 Task: Create a rule from the Agile list, Priority changed -> Complete task in the project AgileAssist if Priority Cleared then Complete Task
Action: Mouse moved to (57, 336)
Screenshot: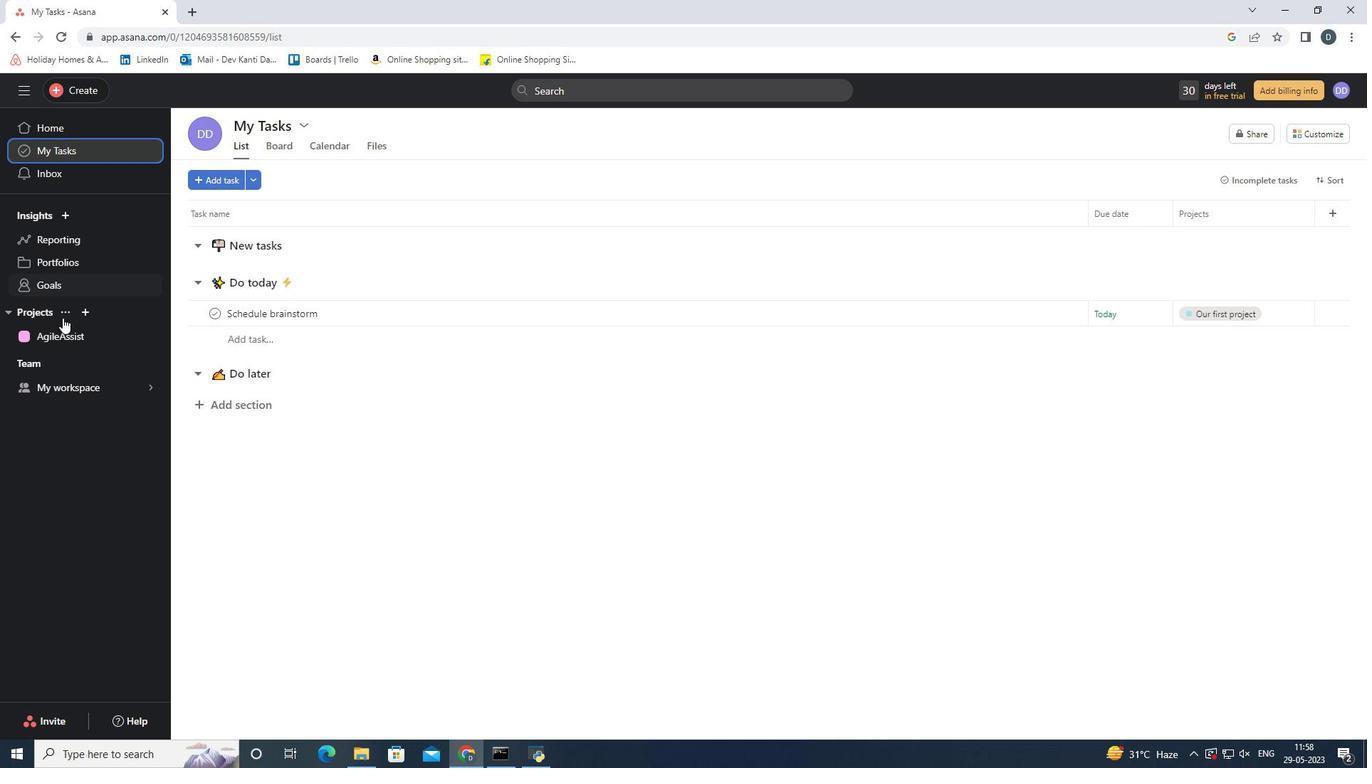 
Action: Mouse pressed left at (57, 336)
Screenshot: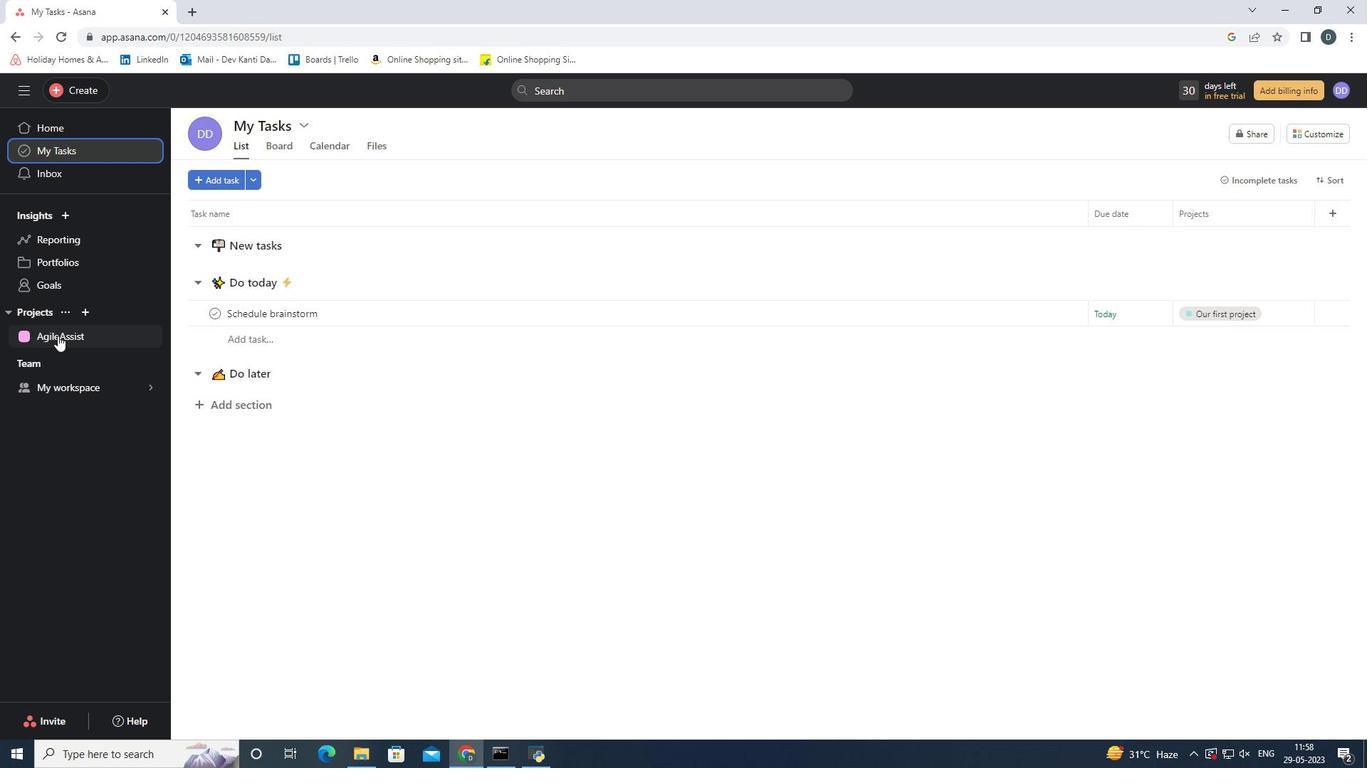 
Action: Mouse moved to (1077, 425)
Screenshot: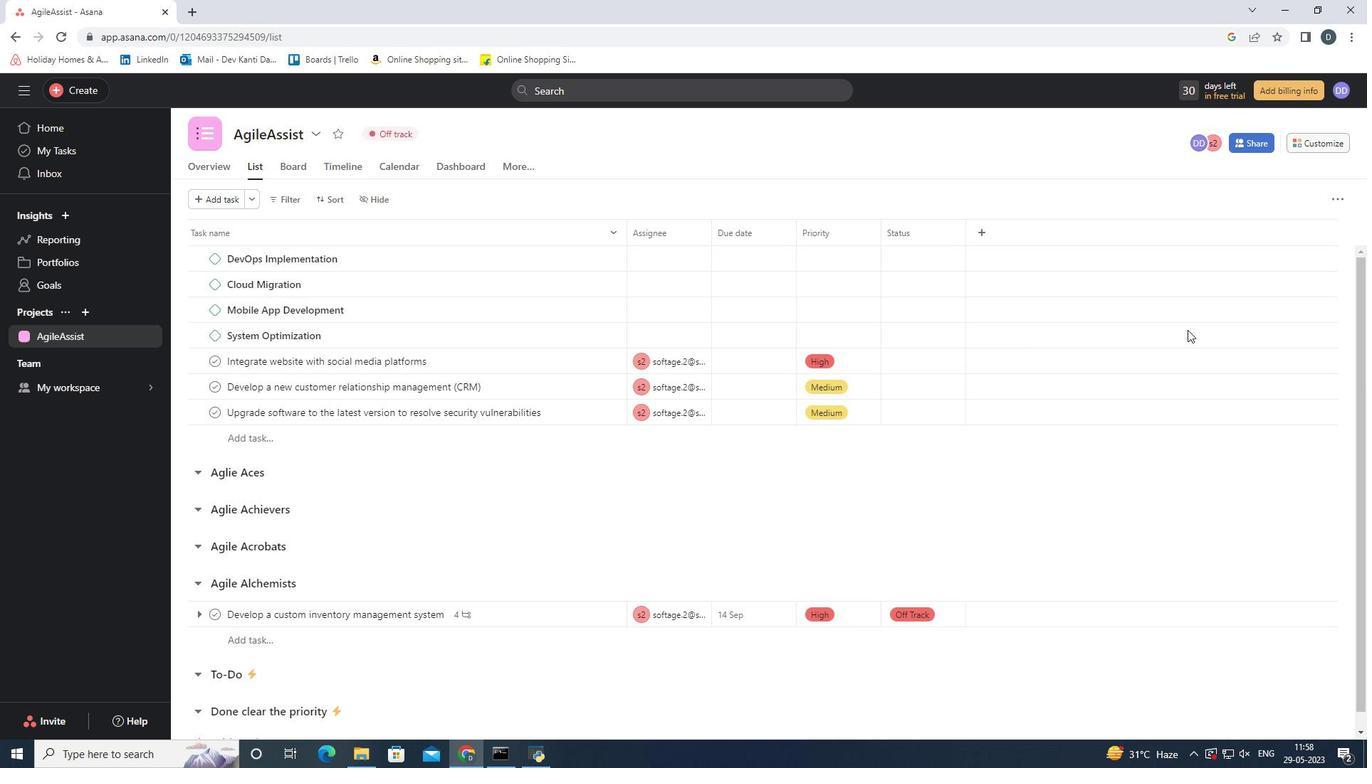 
Action: Mouse scrolled (1077, 425) with delta (0, 0)
Screenshot: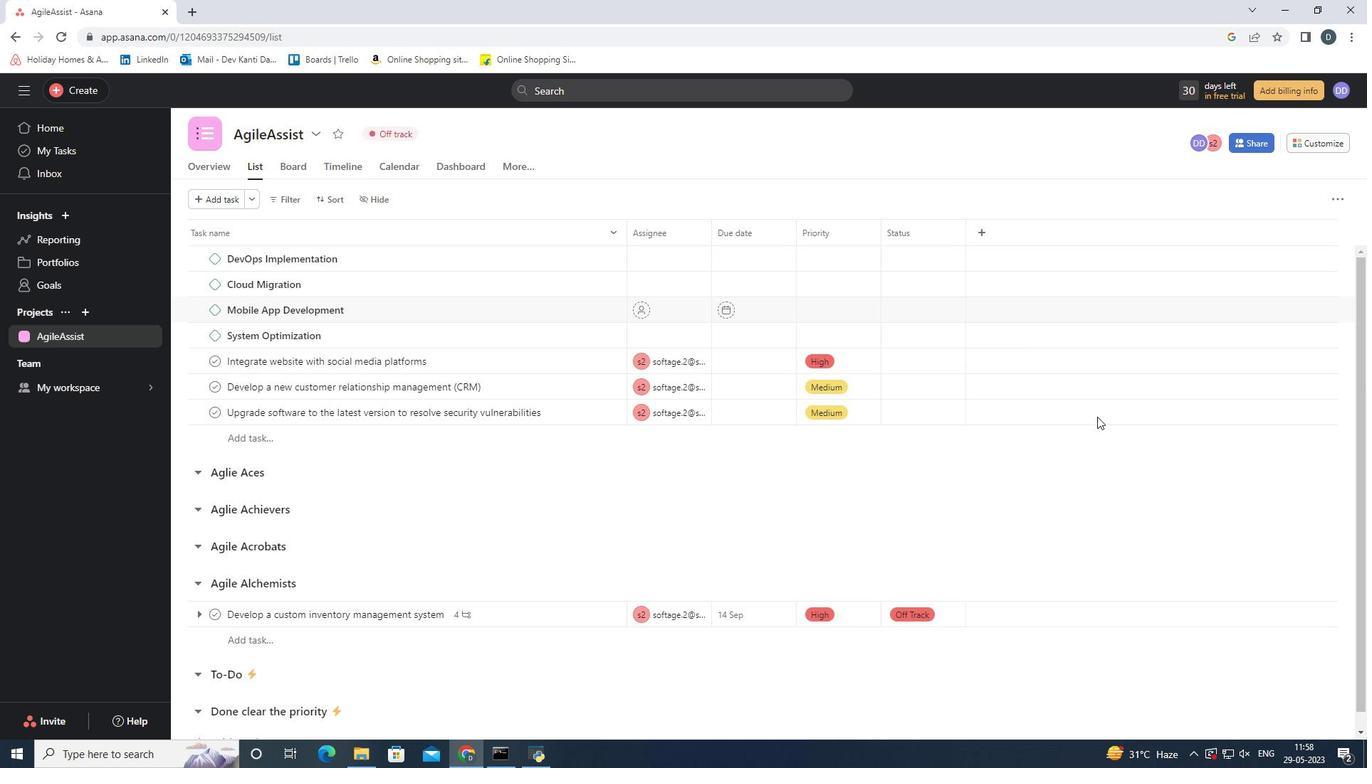 
Action: Mouse scrolled (1077, 425) with delta (0, 0)
Screenshot: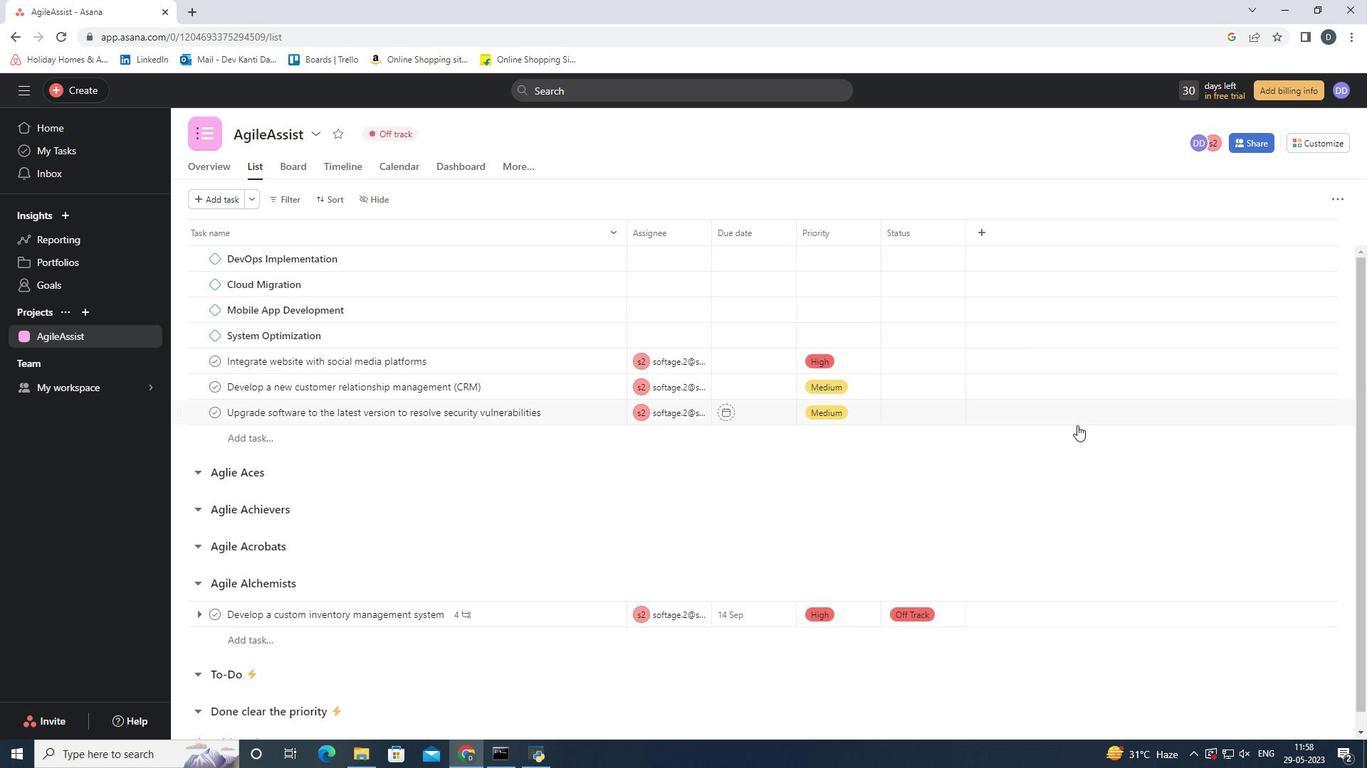 
Action: Mouse scrolled (1077, 425) with delta (0, 0)
Screenshot: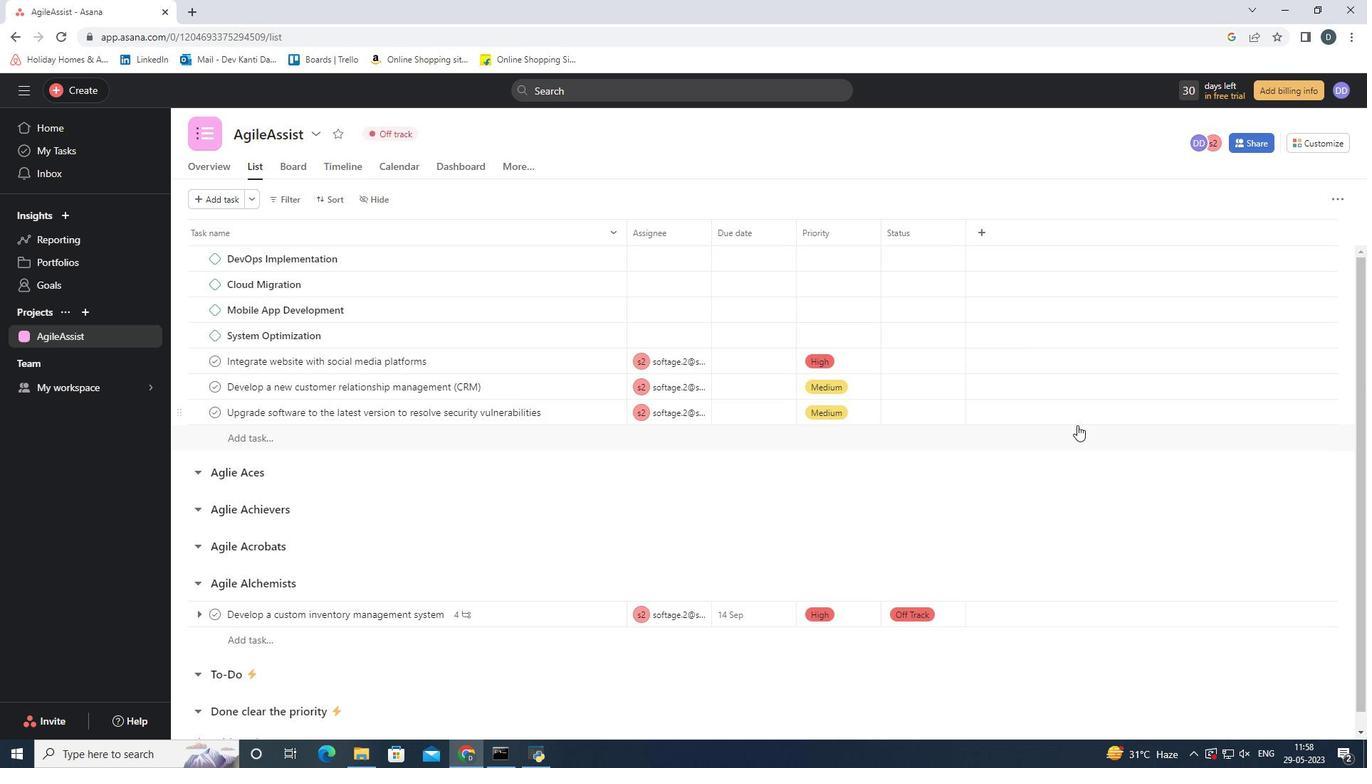 
Action: Mouse moved to (1314, 147)
Screenshot: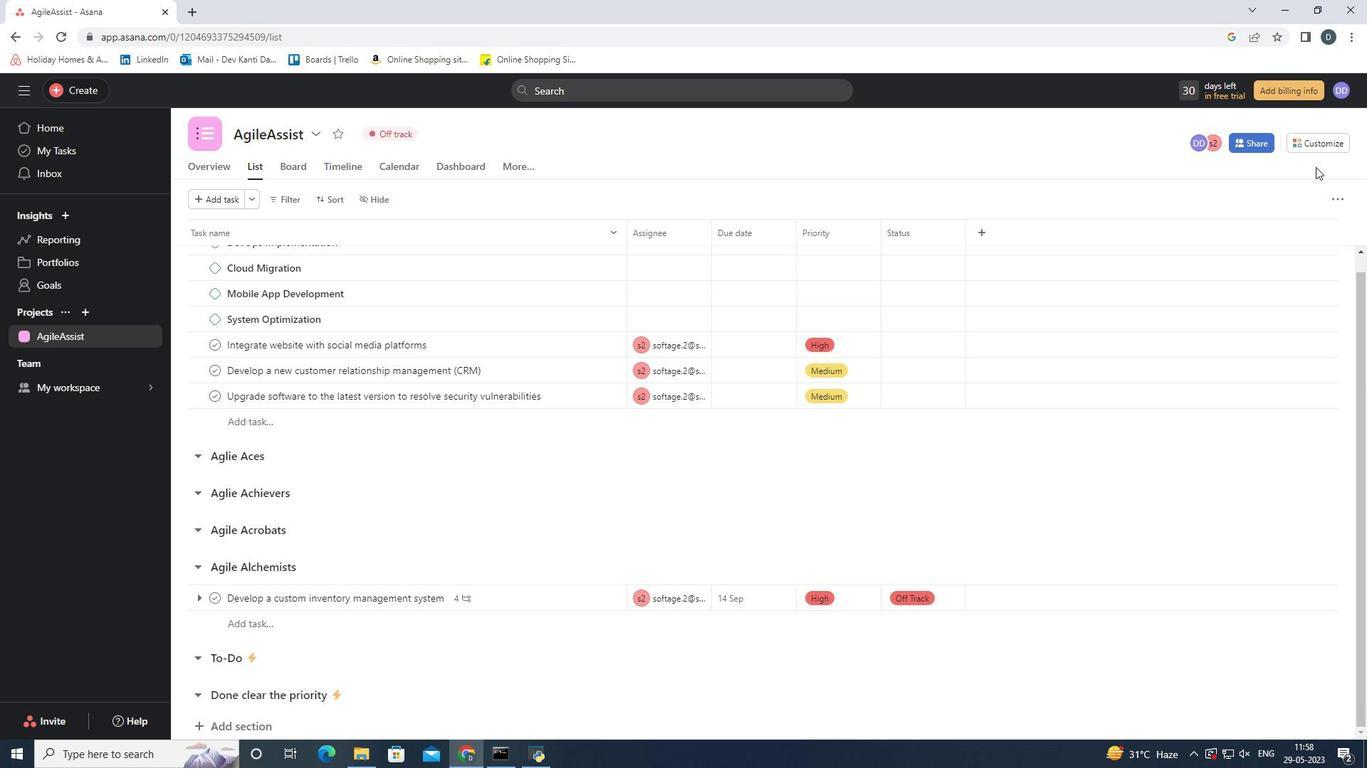 
Action: Mouse pressed left at (1314, 147)
Screenshot: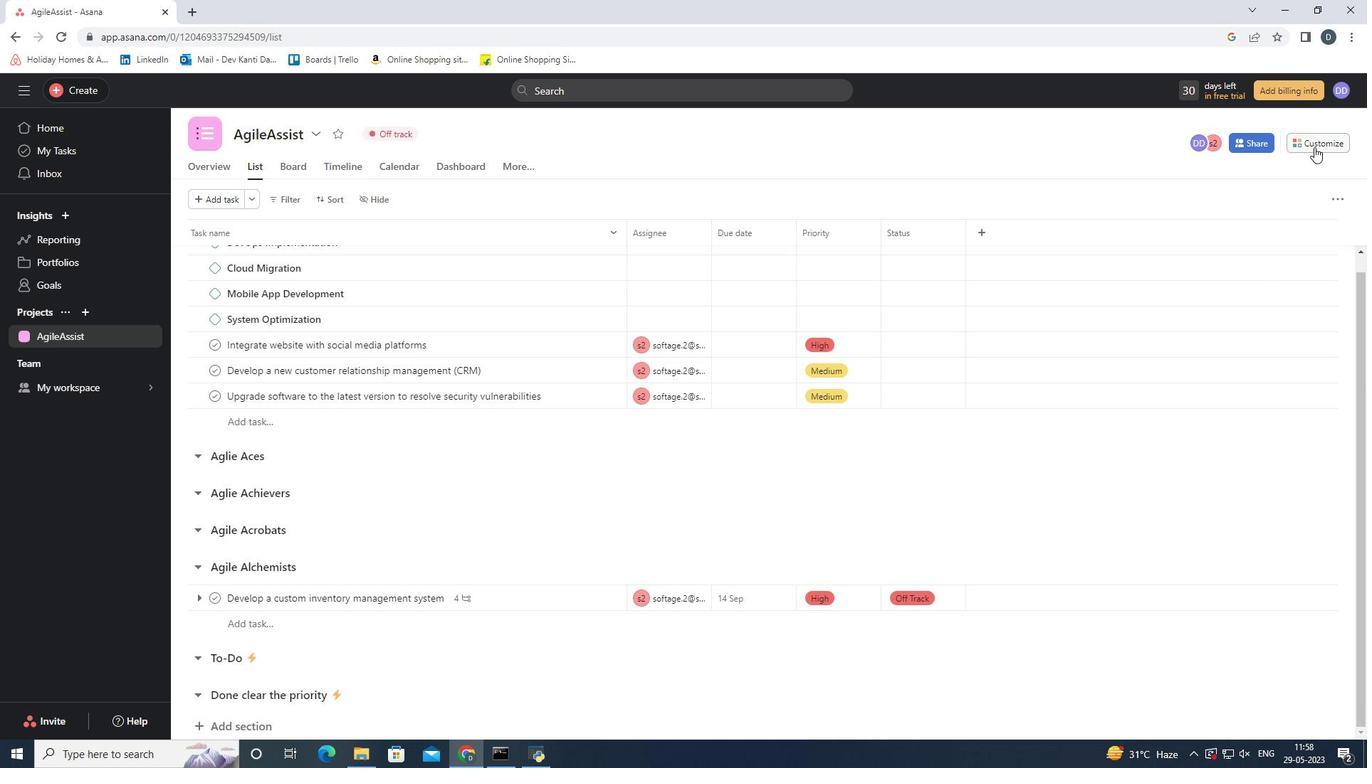 
Action: Mouse moved to (1056, 341)
Screenshot: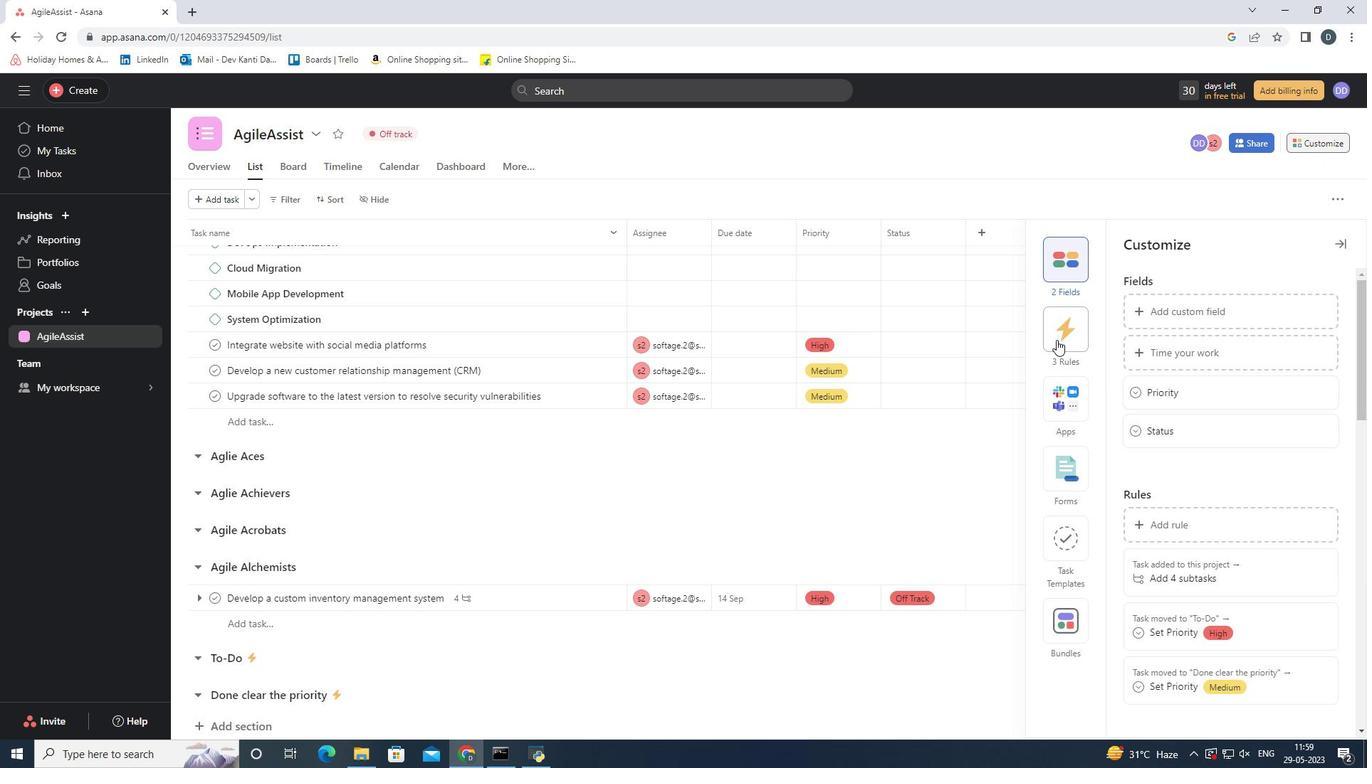 
Action: Mouse pressed left at (1056, 341)
Screenshot: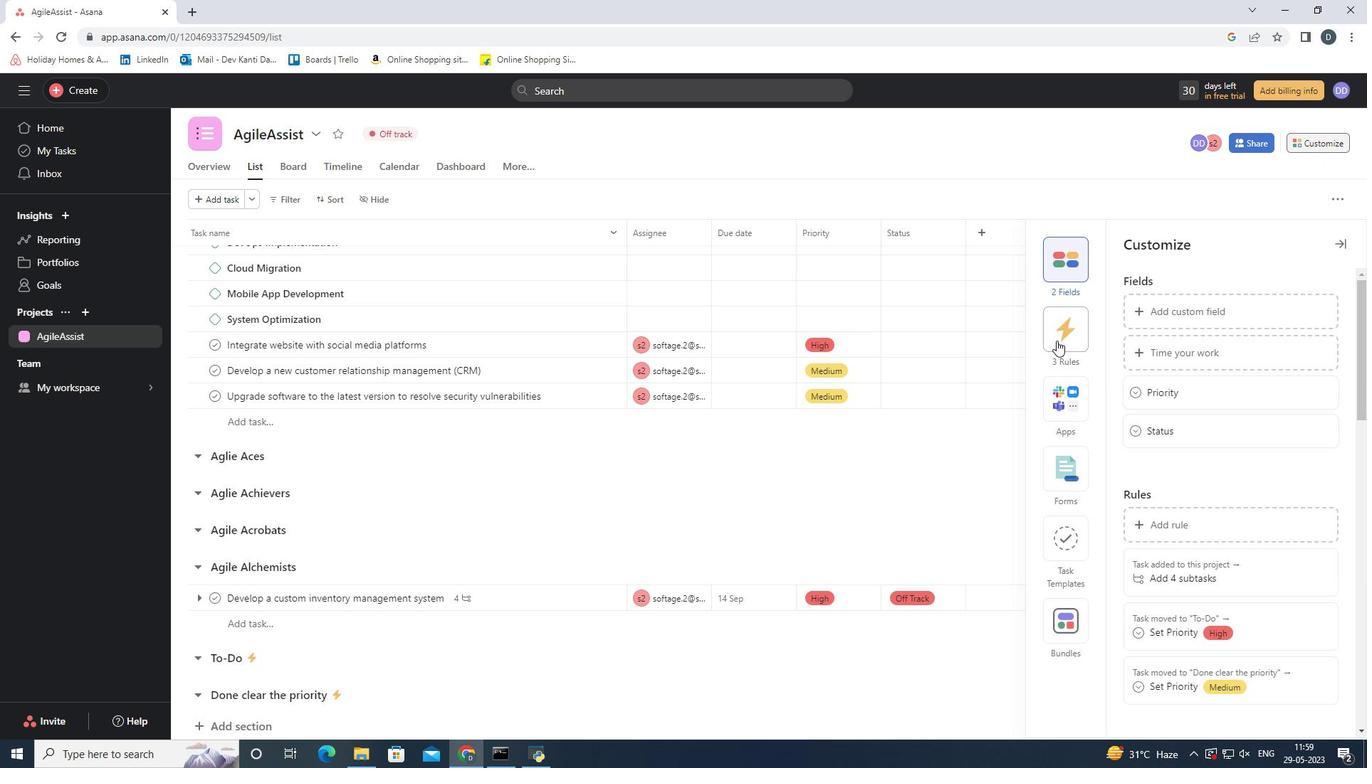 
Action: Mouse moved to (1214, 311)
Screenshot: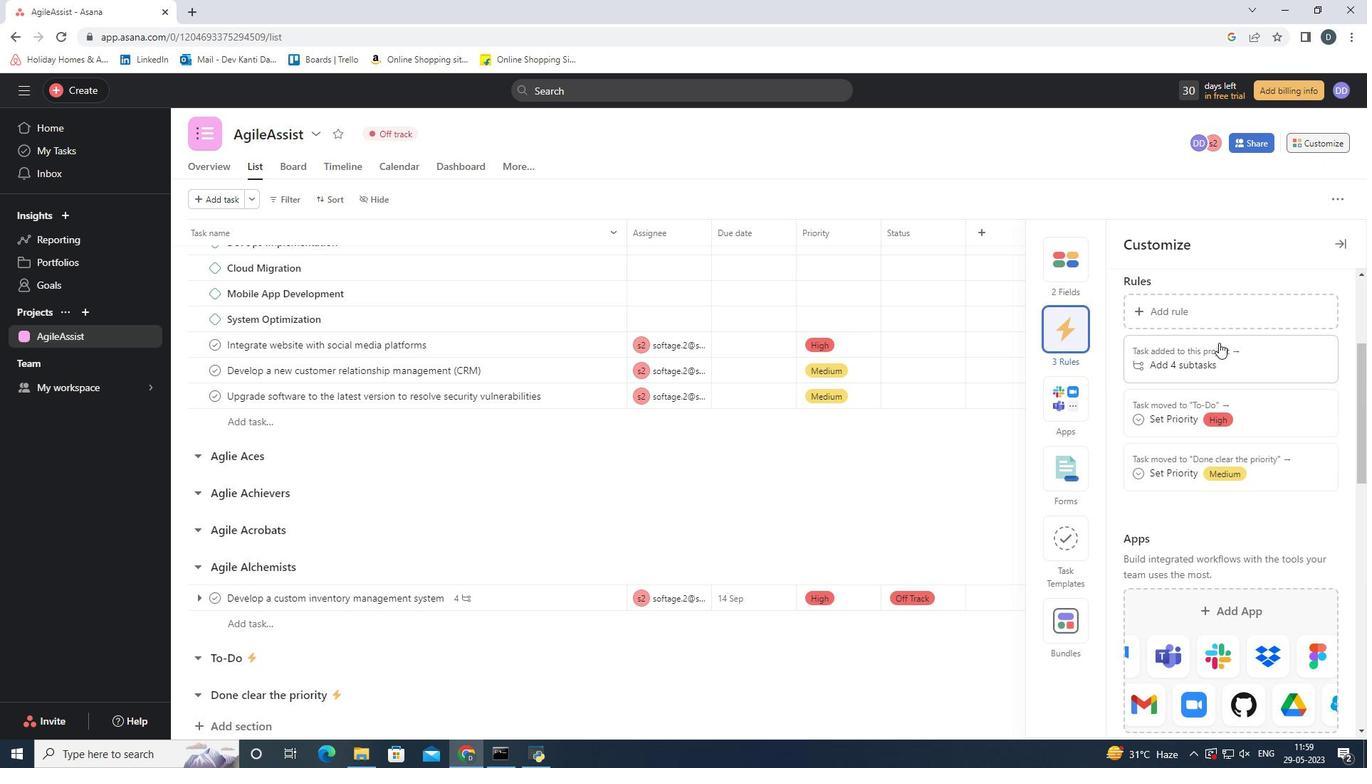 
Action: Mouse pressed left at (1214, 311)
Screenshot: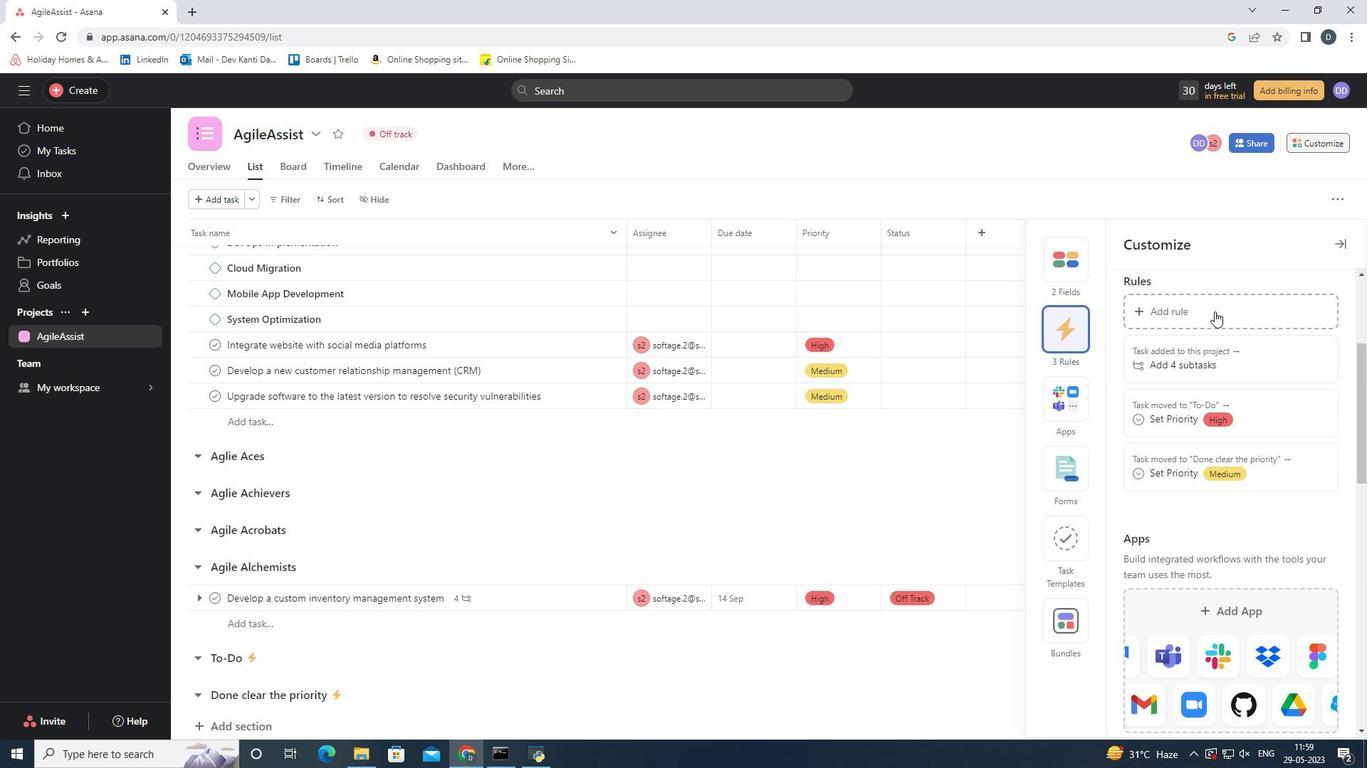 
Action: Mouse moved to (293, 235)
Screenshot: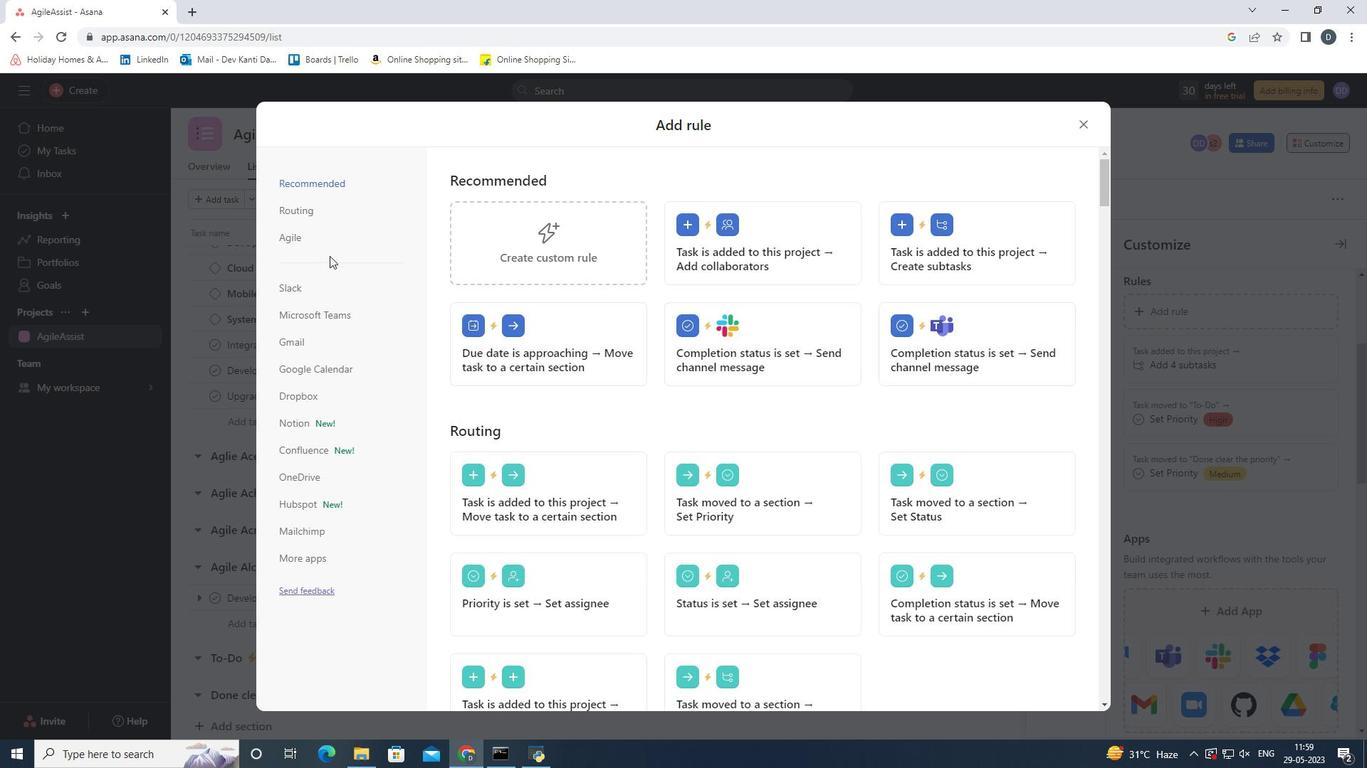 
Action: Mouse pressed left at (293, 235)
Screenshot: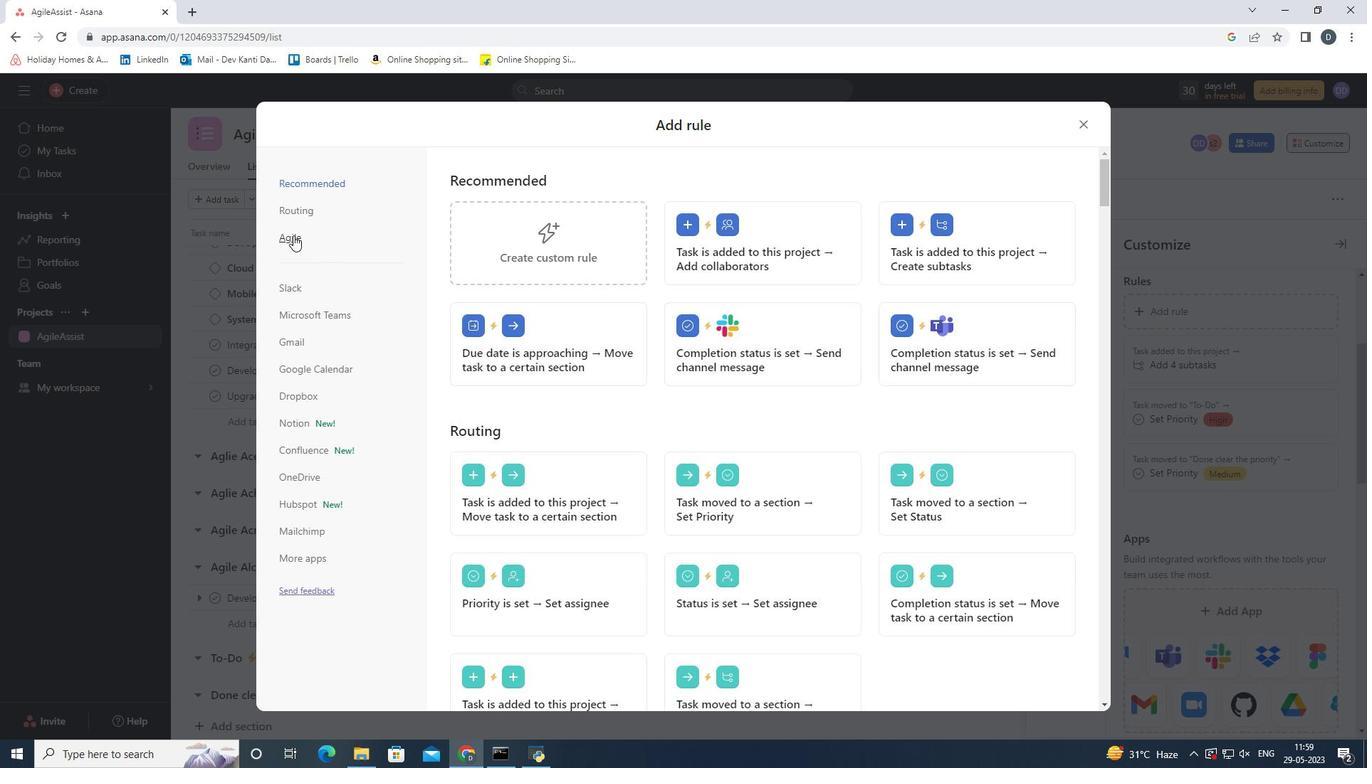 
Action: Mouse moved to (519, 242)
Screenshot: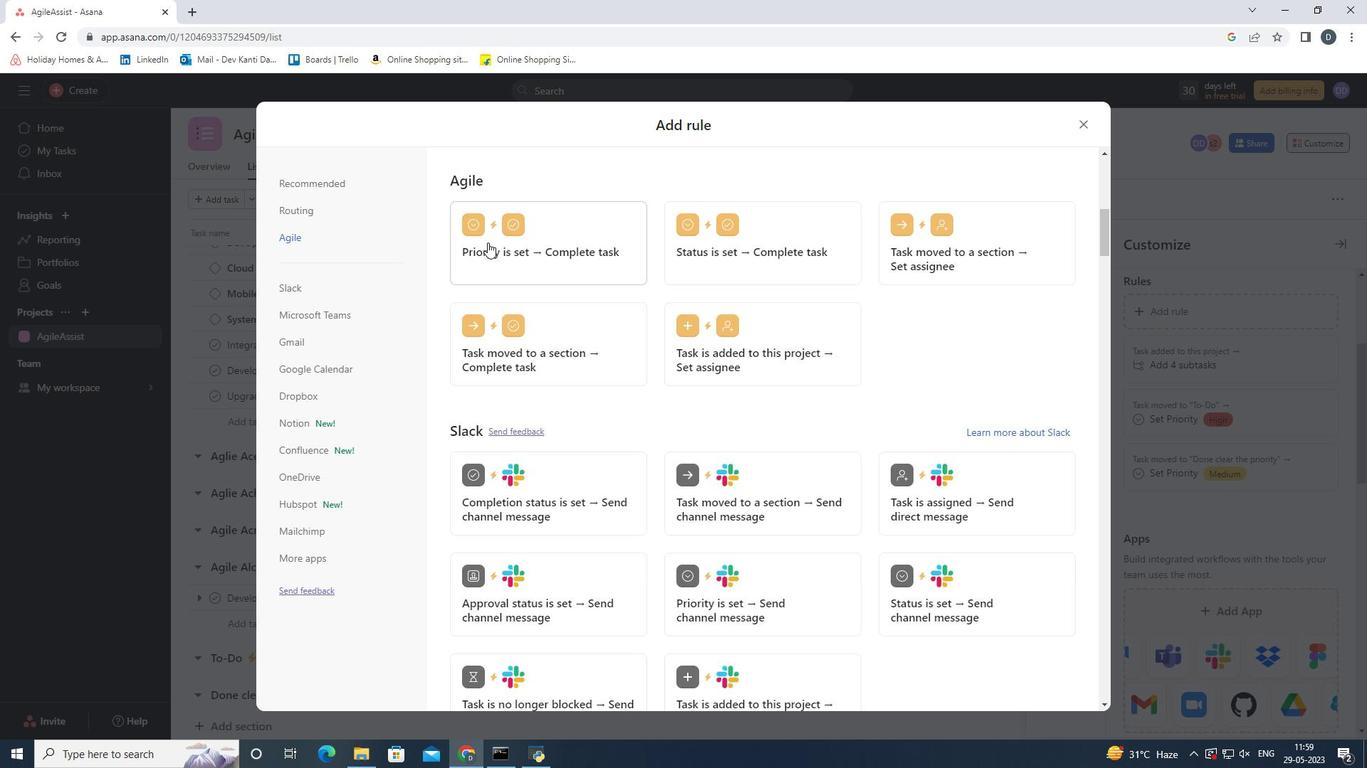 
Action: Mouse pressed left at (519, 242)
Screenshot: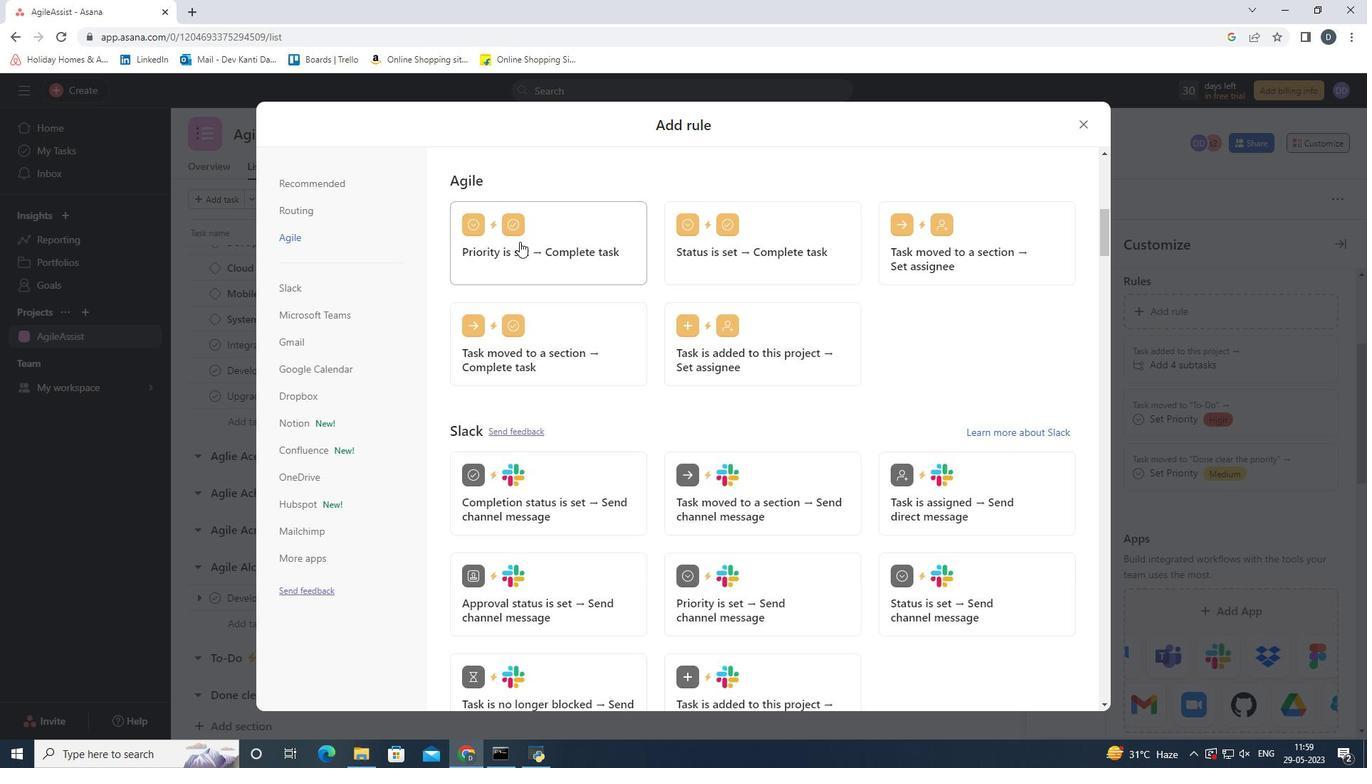 
Action: Mouse moved to (945, 275)
Screenshot: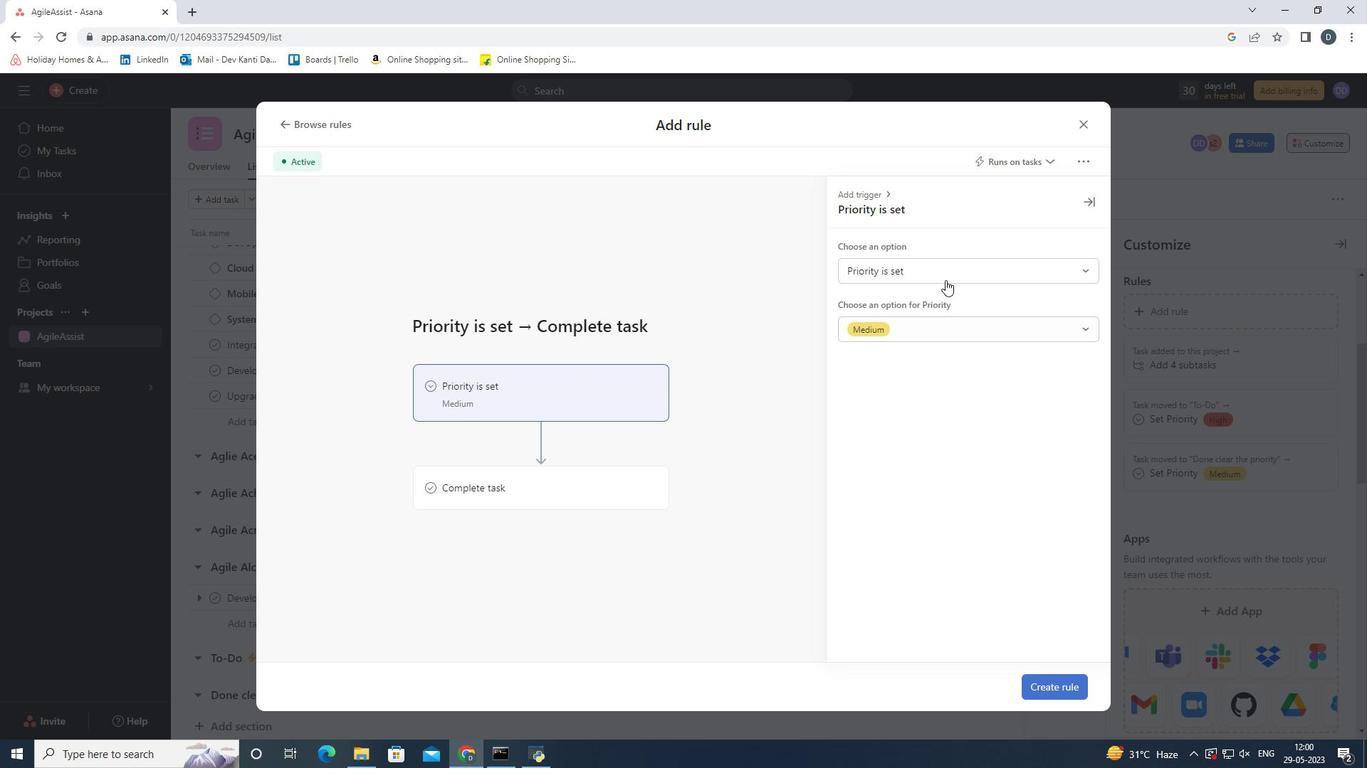 
Action: Mouse pressed left at (945, 275)
Screenshot: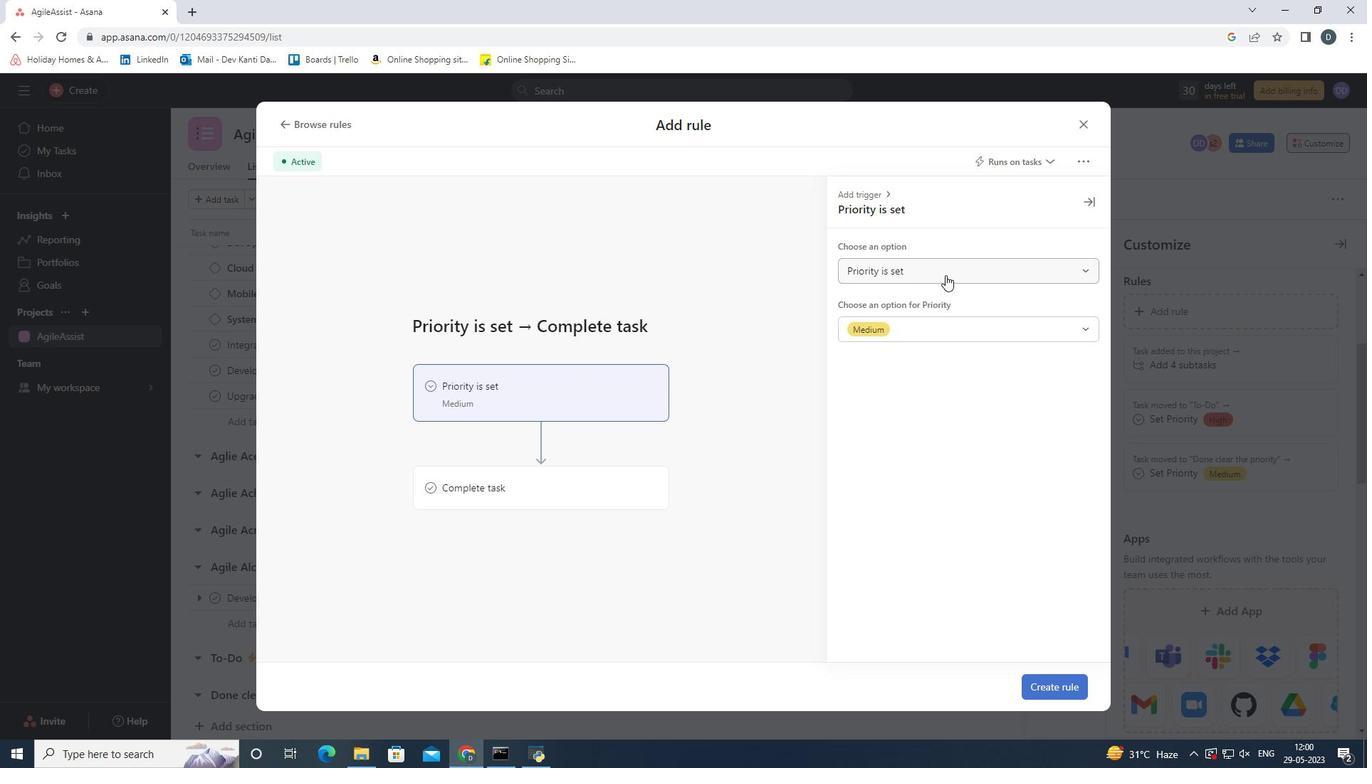 
Action: Mouse moved to (922, 326)
Screenshot: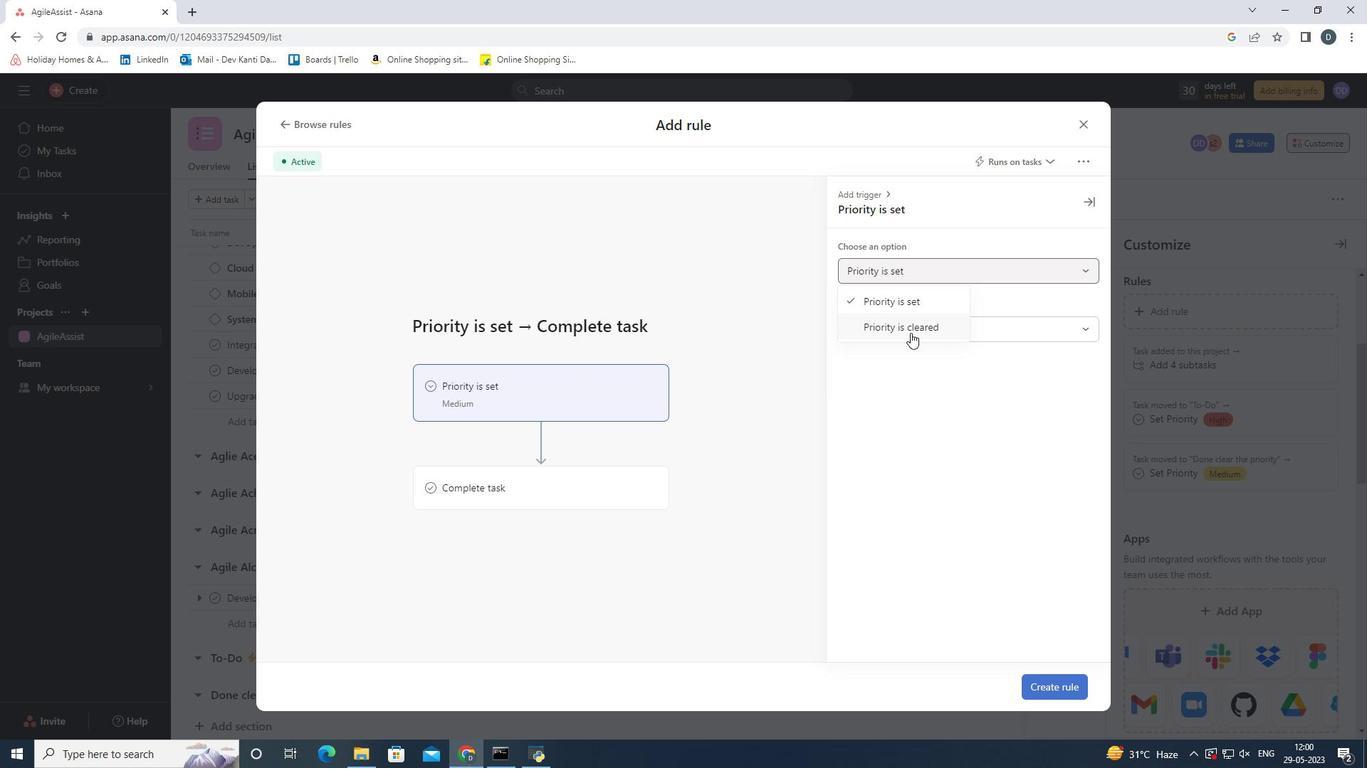 
Action: Mouse pressed left at (922, 326)
Screenshot: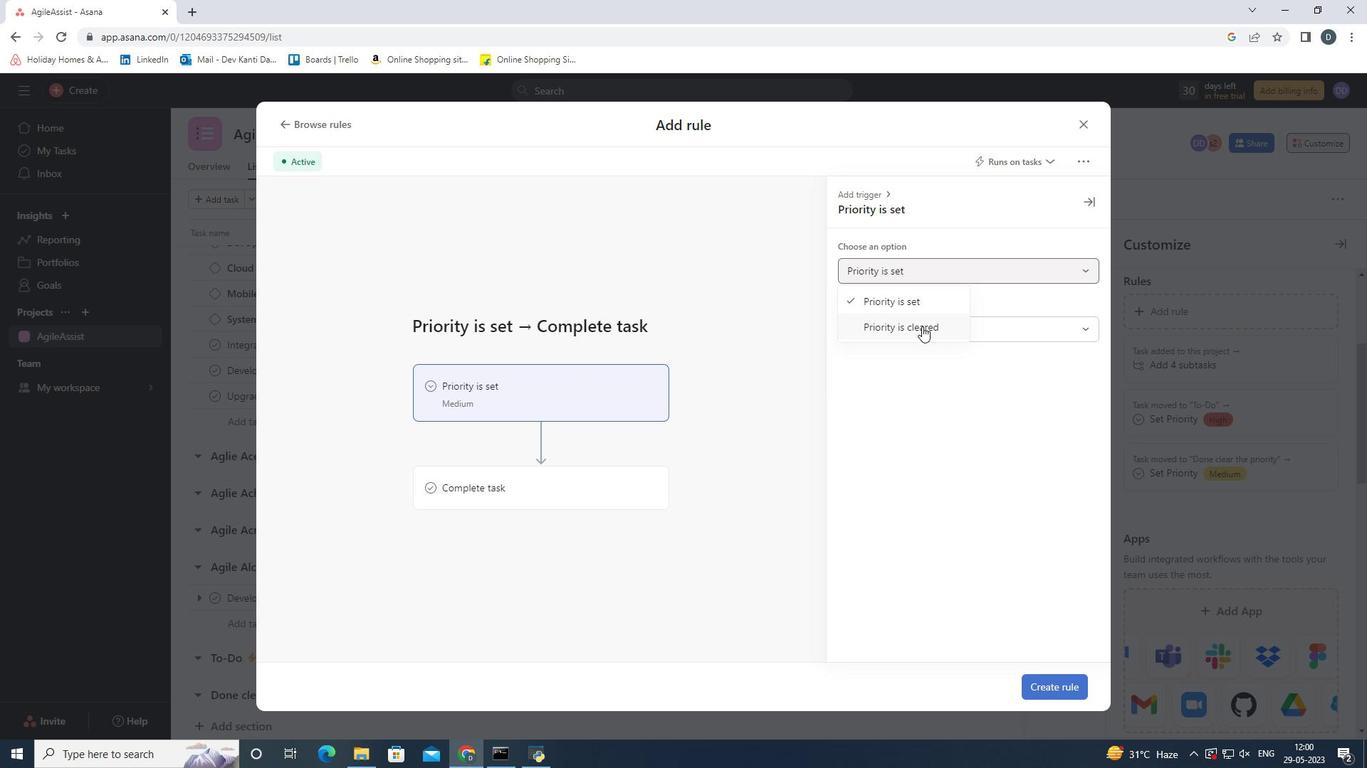 
Action: Mouse moved to (755, 450)
Screenshot: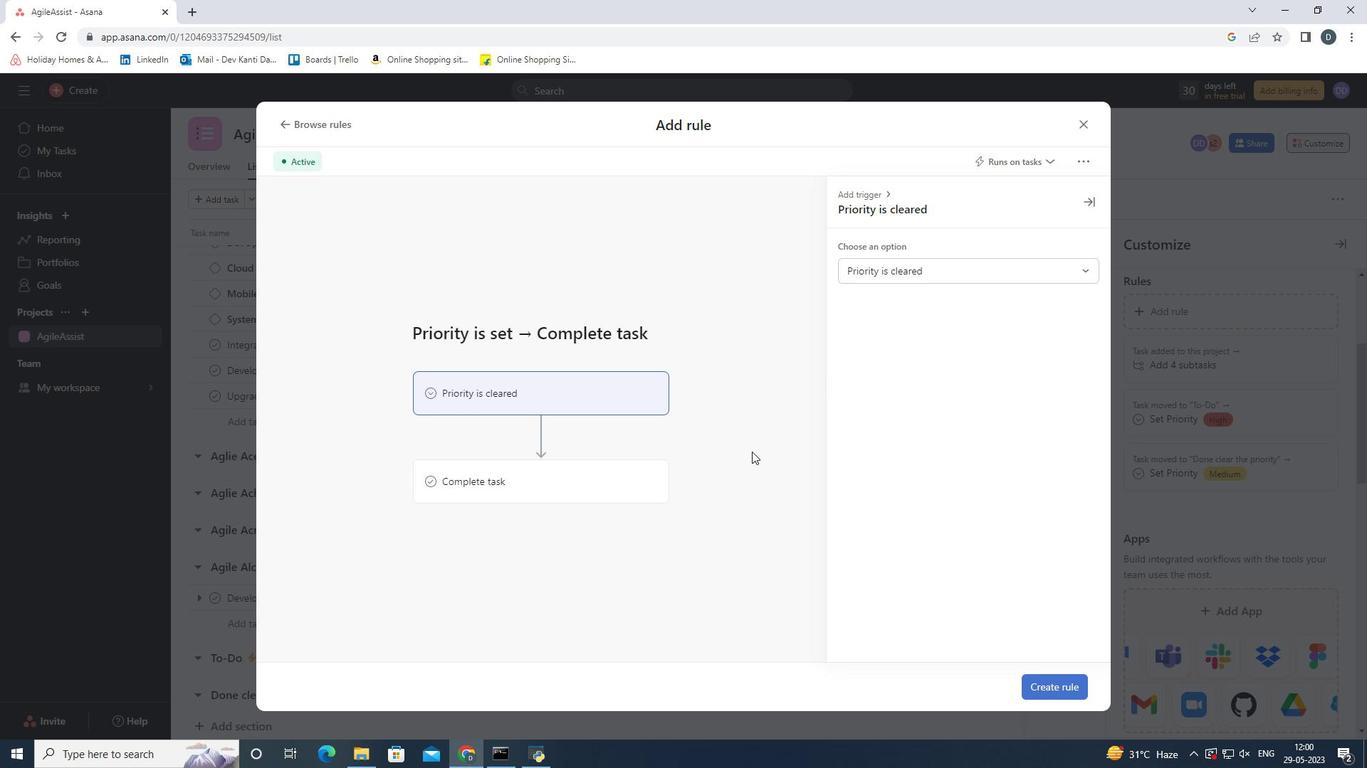 
Action: Mouse pressed left at (755, 450)
Screenshot: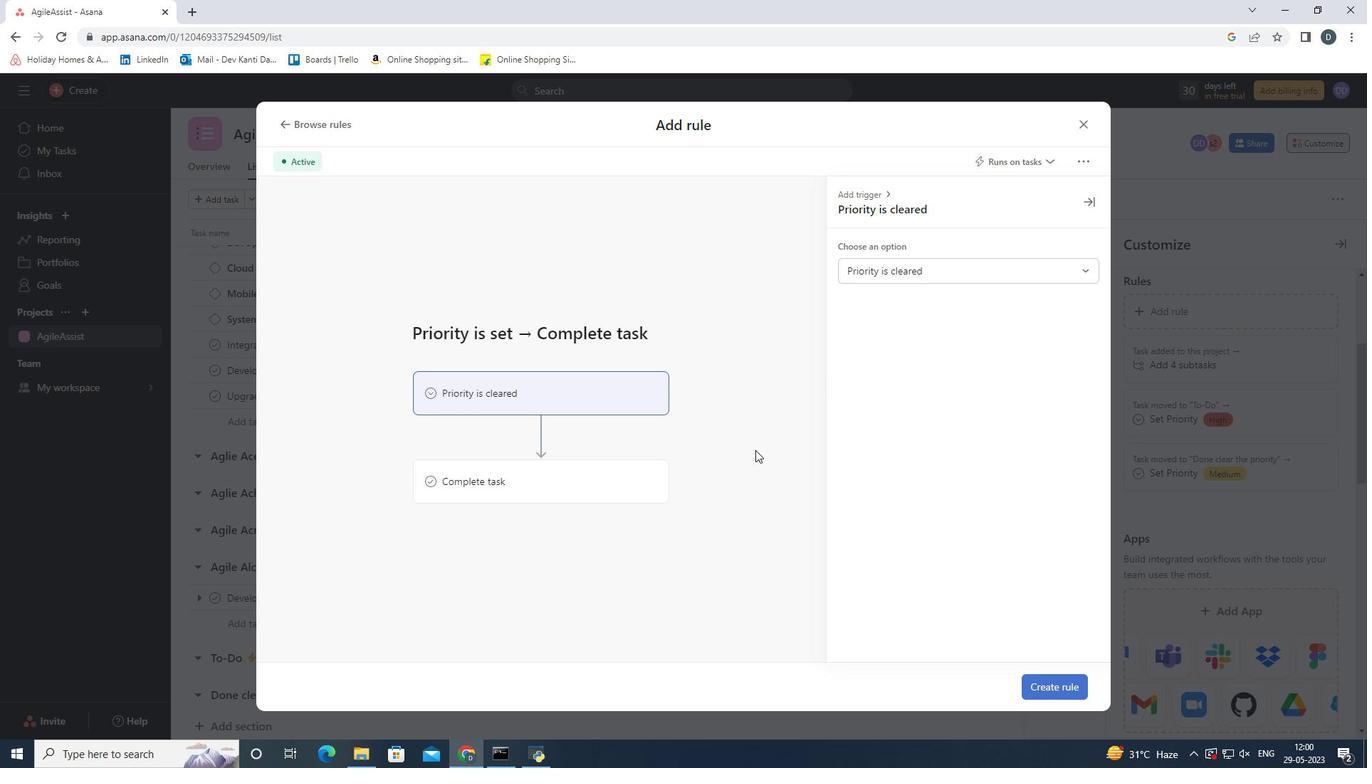 
Action: Mouse moved to (500, 492)
Screenshot: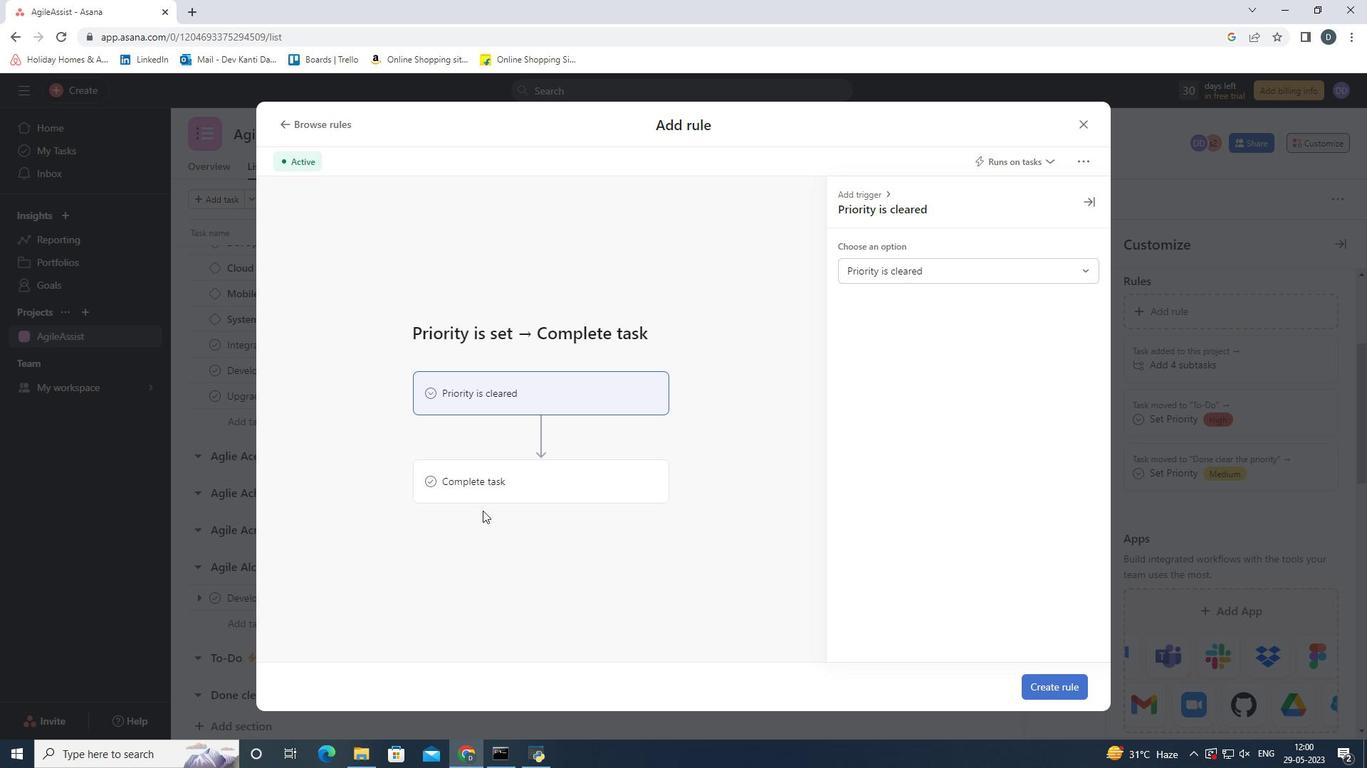 
Action: Mouse pressed left at (500, 492)
Screenshot: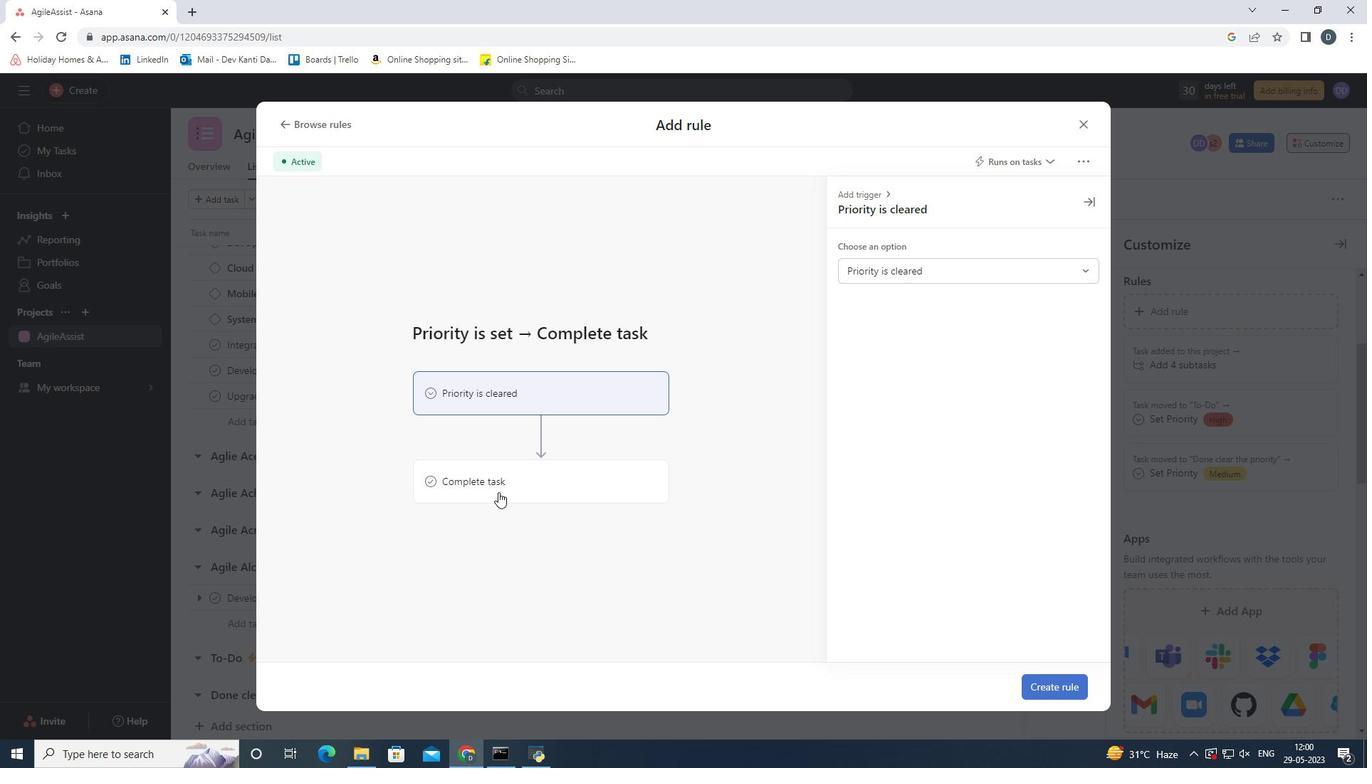 
Action: Mouse moved to (1035, 269)
Screenshot: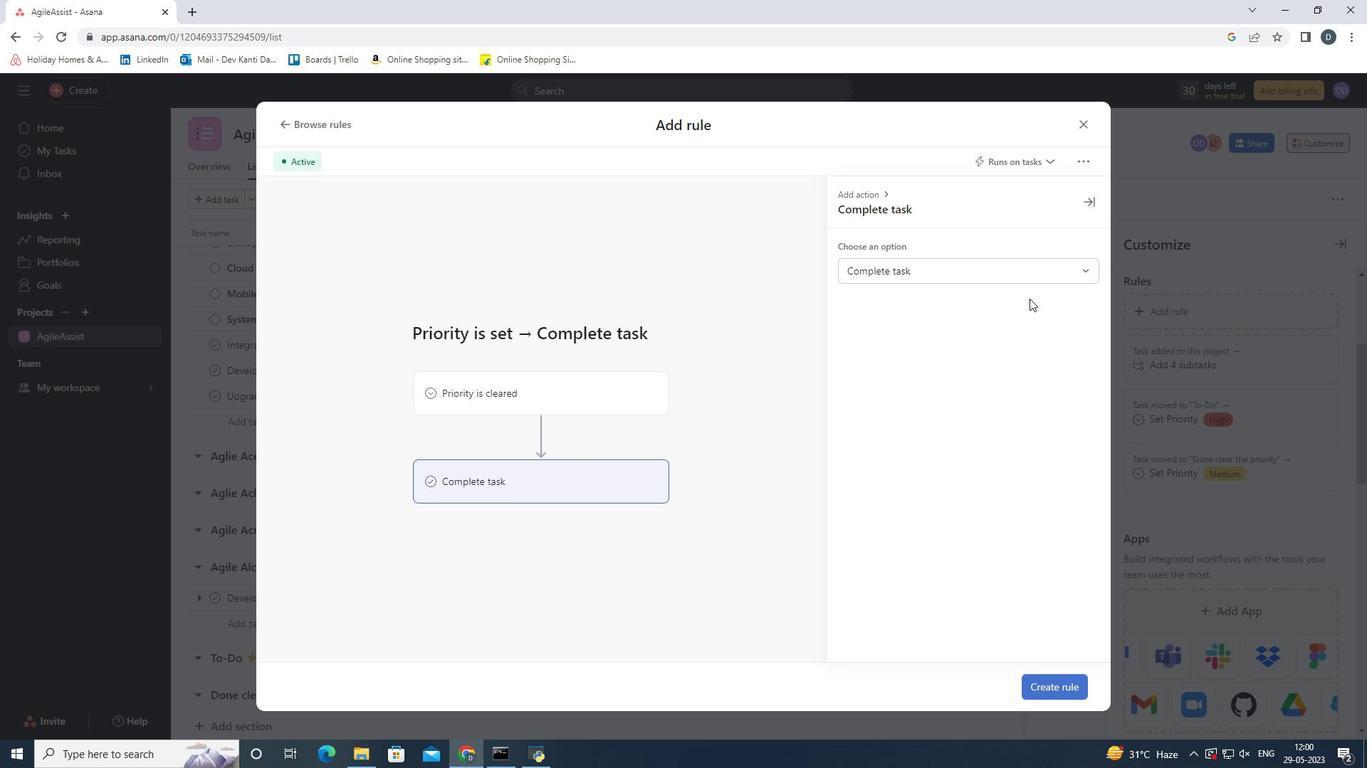 
Action: Mouse pressed left at (1035, 269)
Screenshot: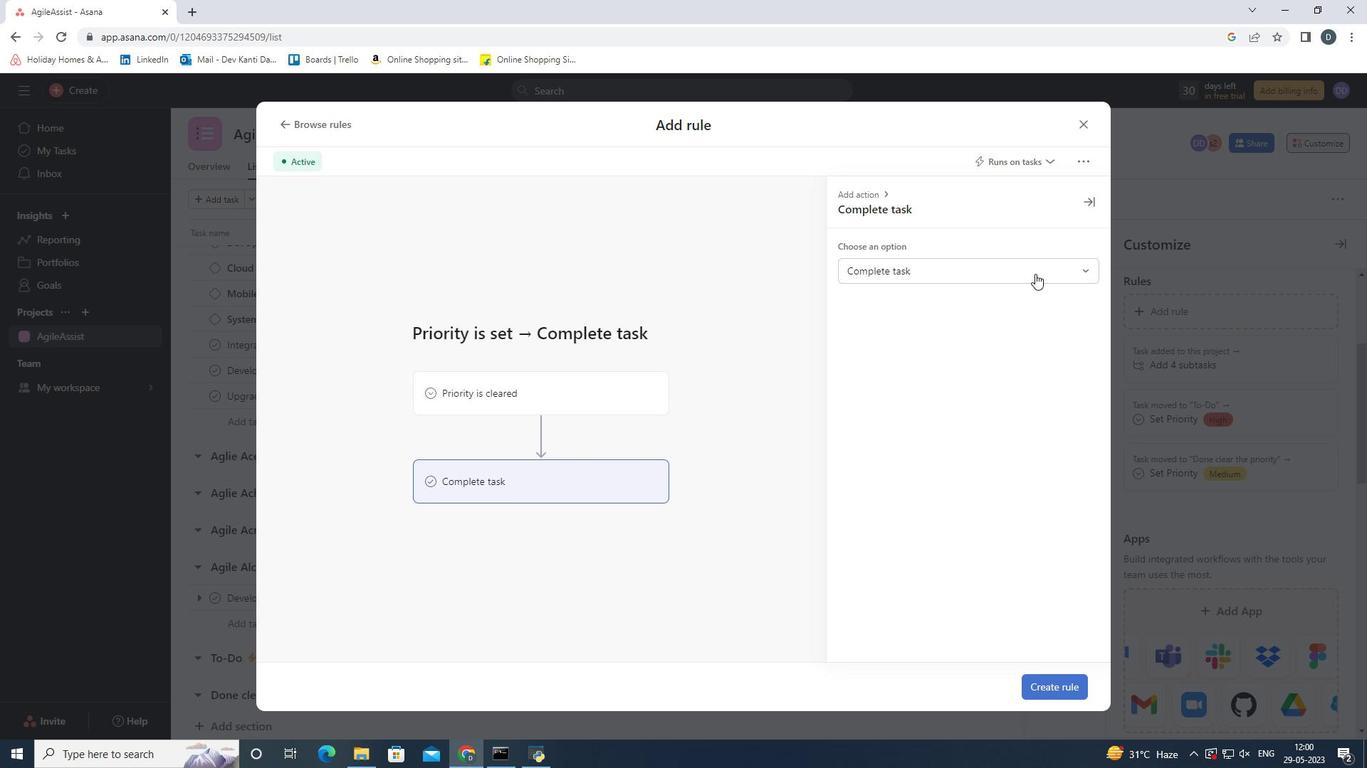
Action: Mouse moved to (1042, 364)
Screenshot: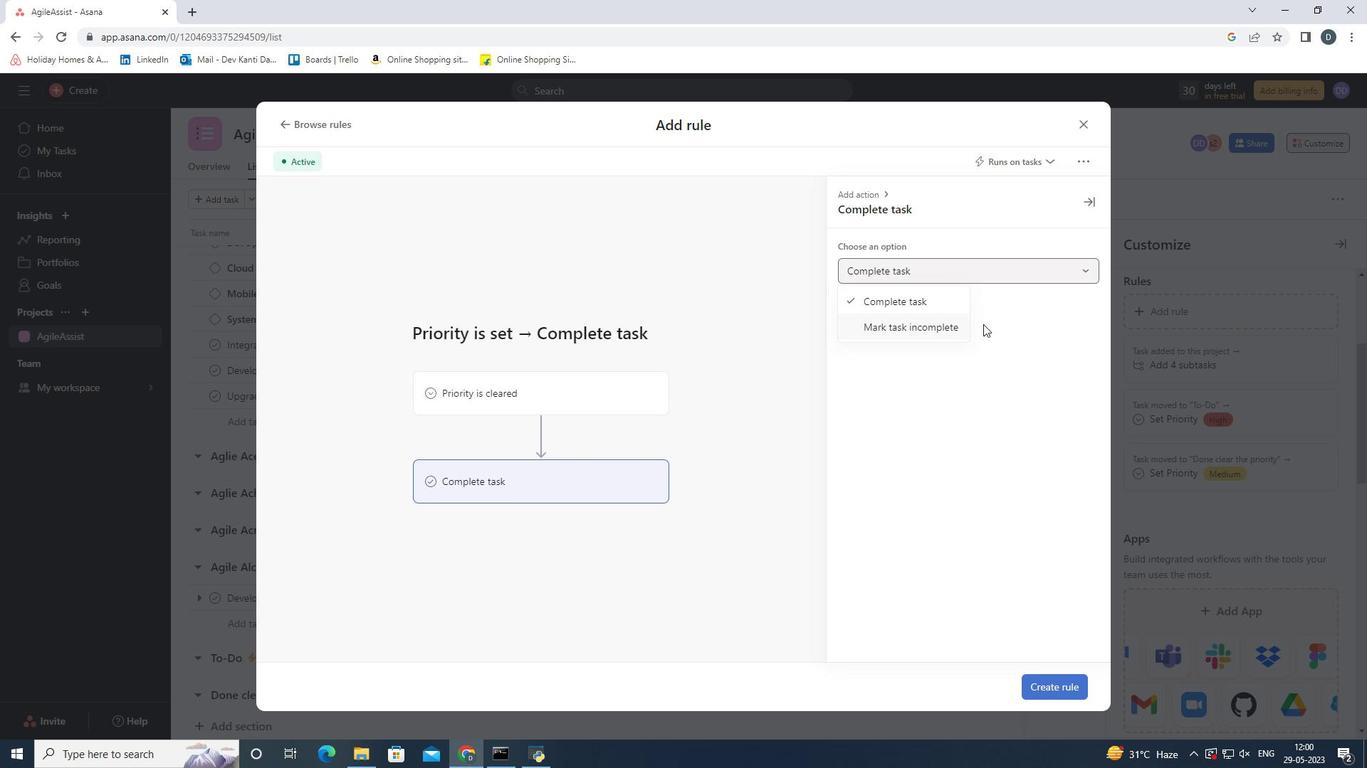
Action: Mouse pressed left at (1042, 364)
Screenshot: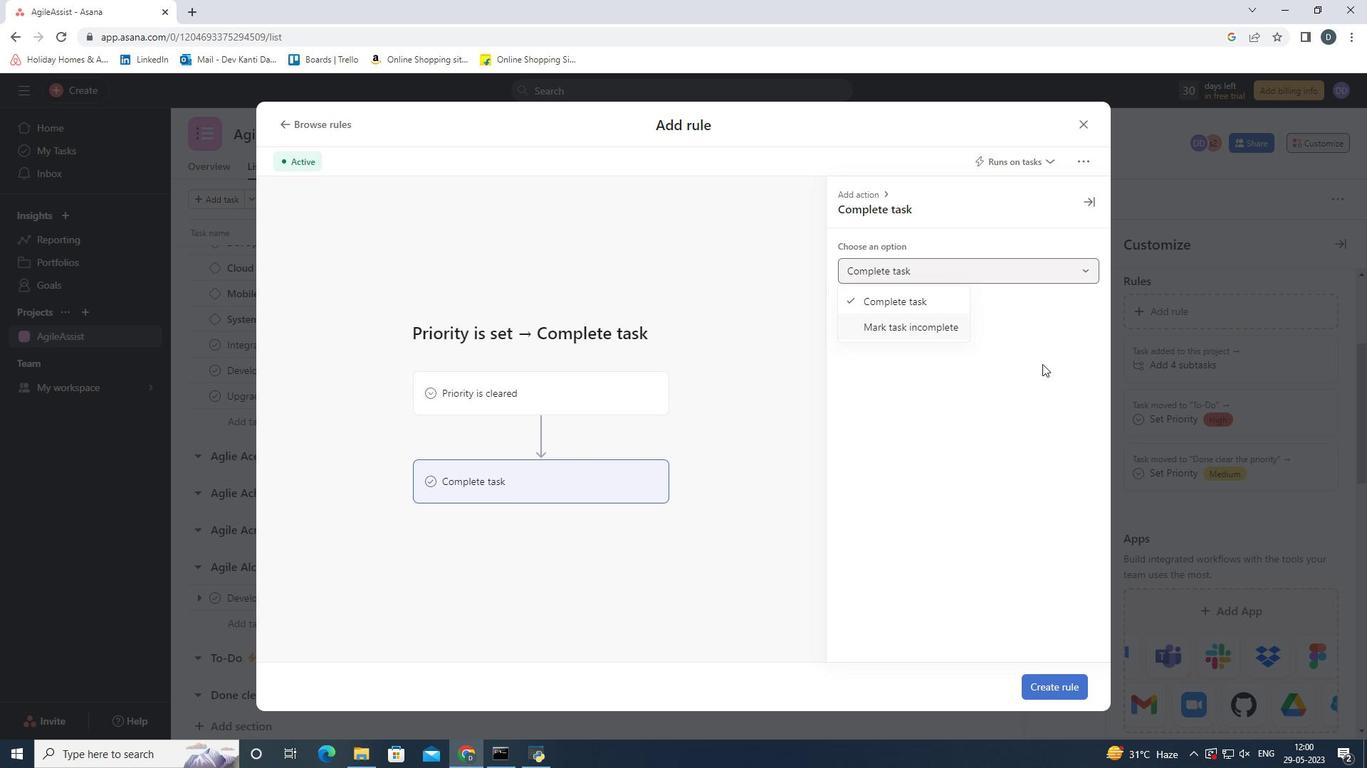 
Action: Mouse moved to (1070, 684)
Screenshot: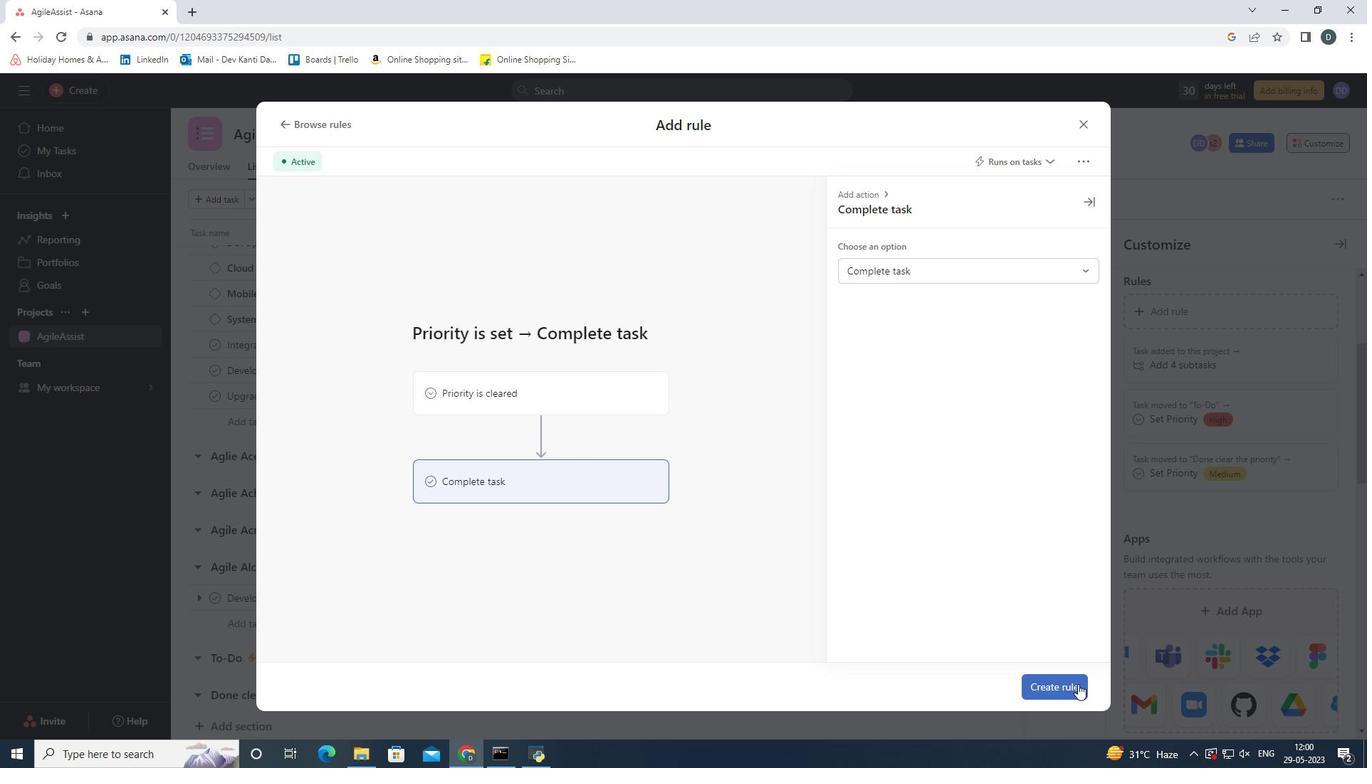 
Action: Mouse pressed left at (1070, 684)
Screenshot: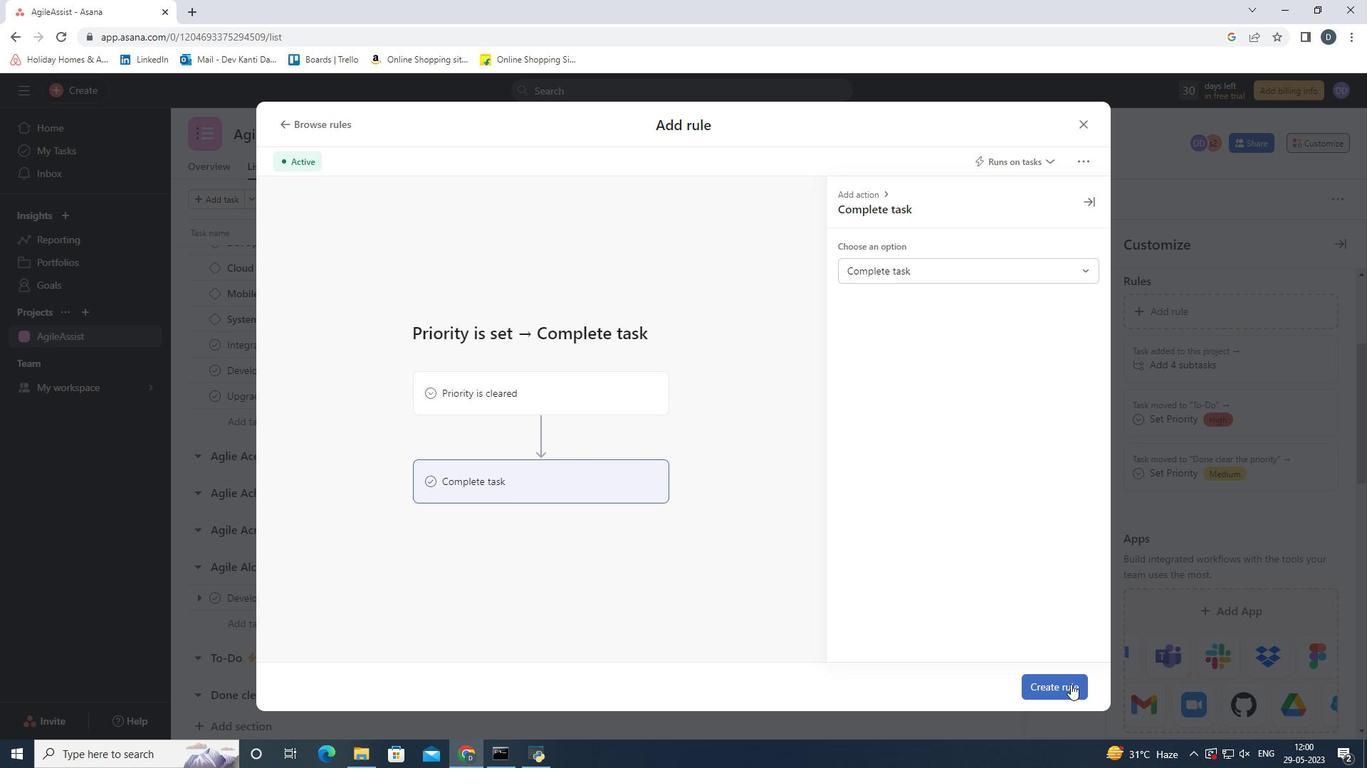 
Action: Mouse moved to (944, 540)
Screenshot: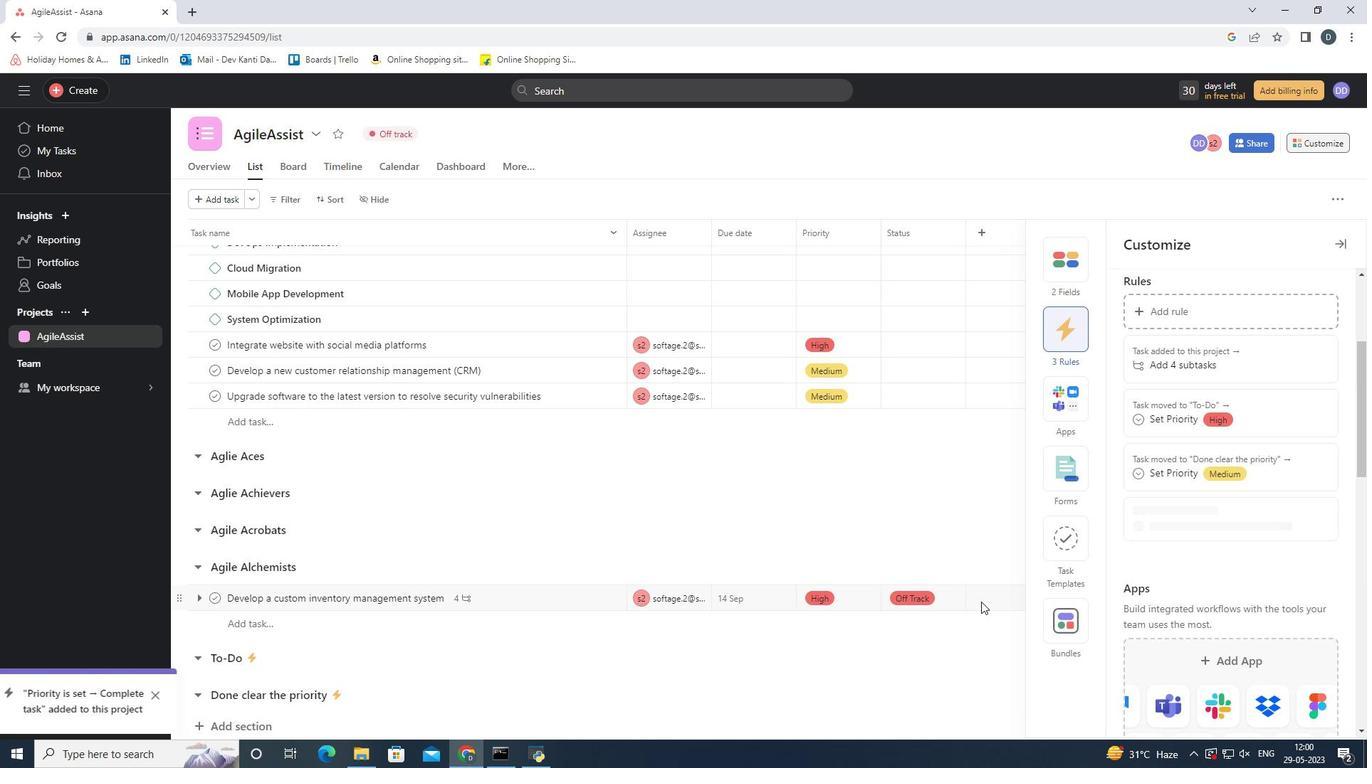
